 Task: Toggle word wrap.
Action: Mouse moved to (121, 7)
Screenshot: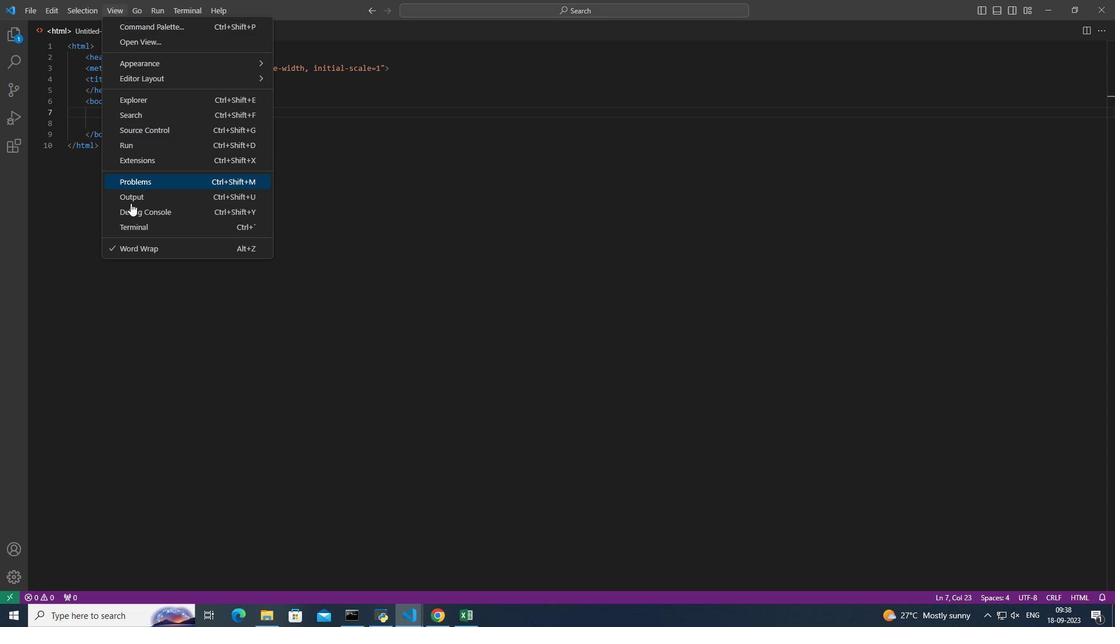 
Action: Mouse pressed left at (121, 7)
Screenshot: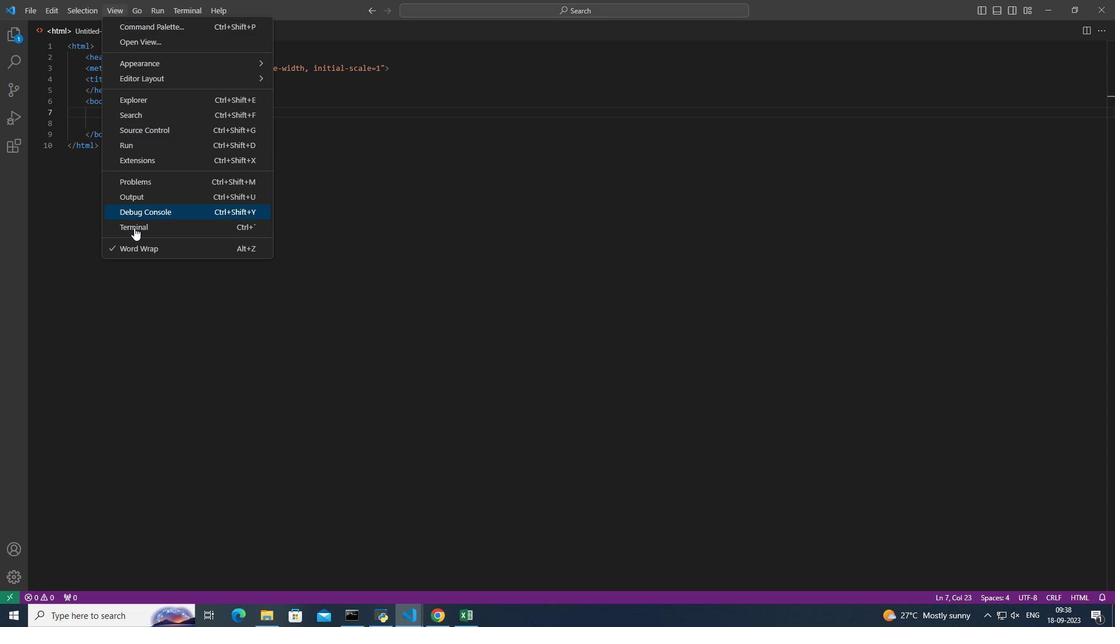 
Action: Mouse moved to (138, 250)
Screenshot: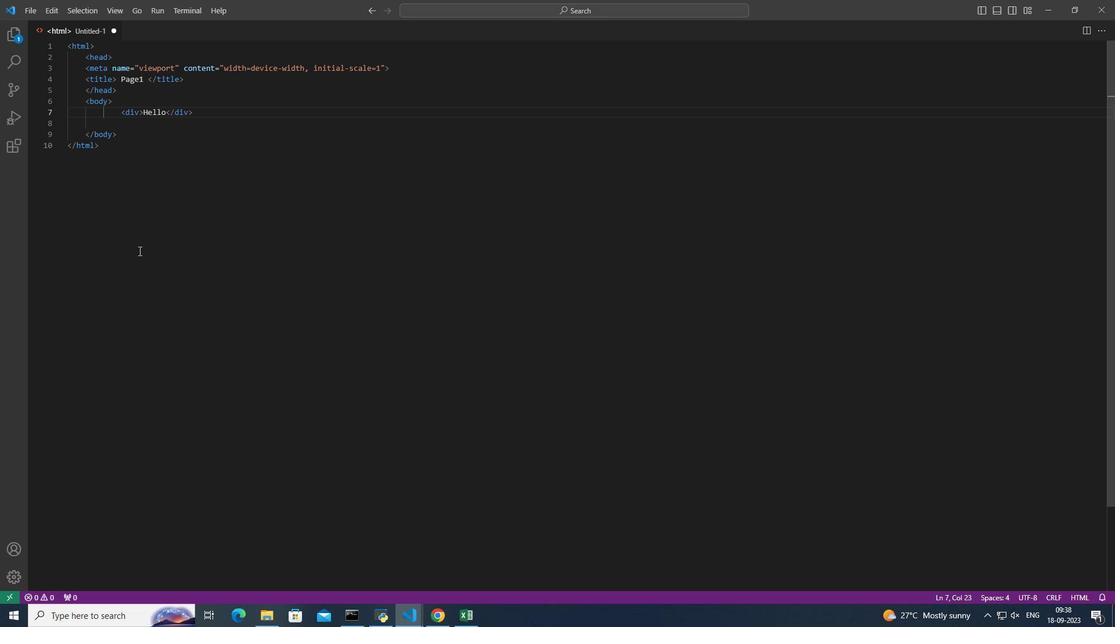 
Action: Mouse pressed left at (138, 250)
Screenshot: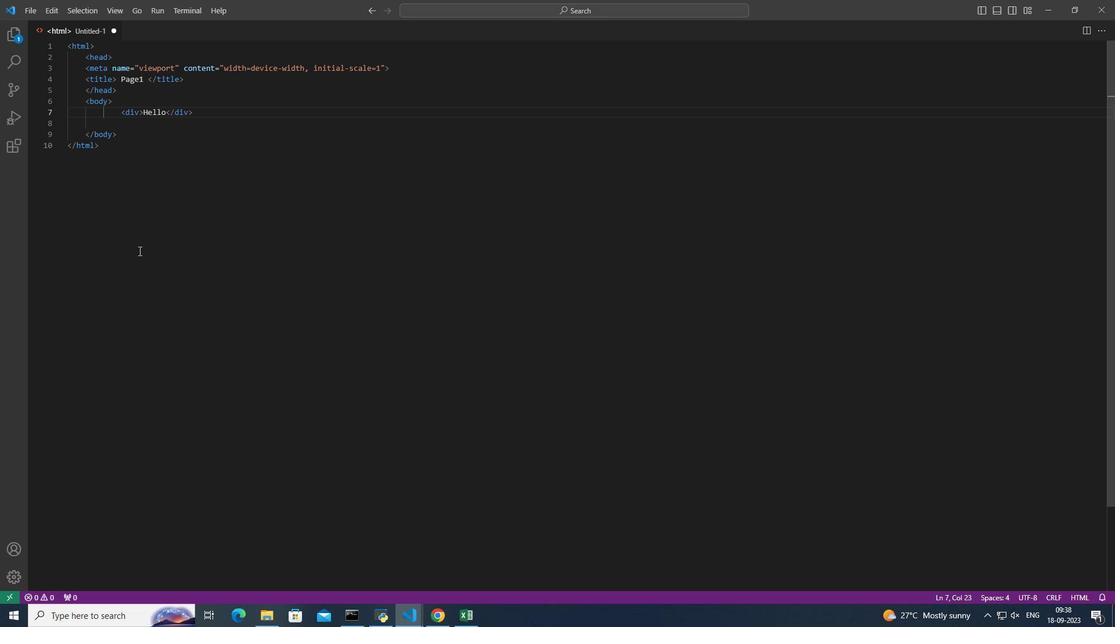 
